 Task: Use GitHub's "Repository Insights" for traffic insights.
Action: Mouse moved to (1378, 87)
Screenshot: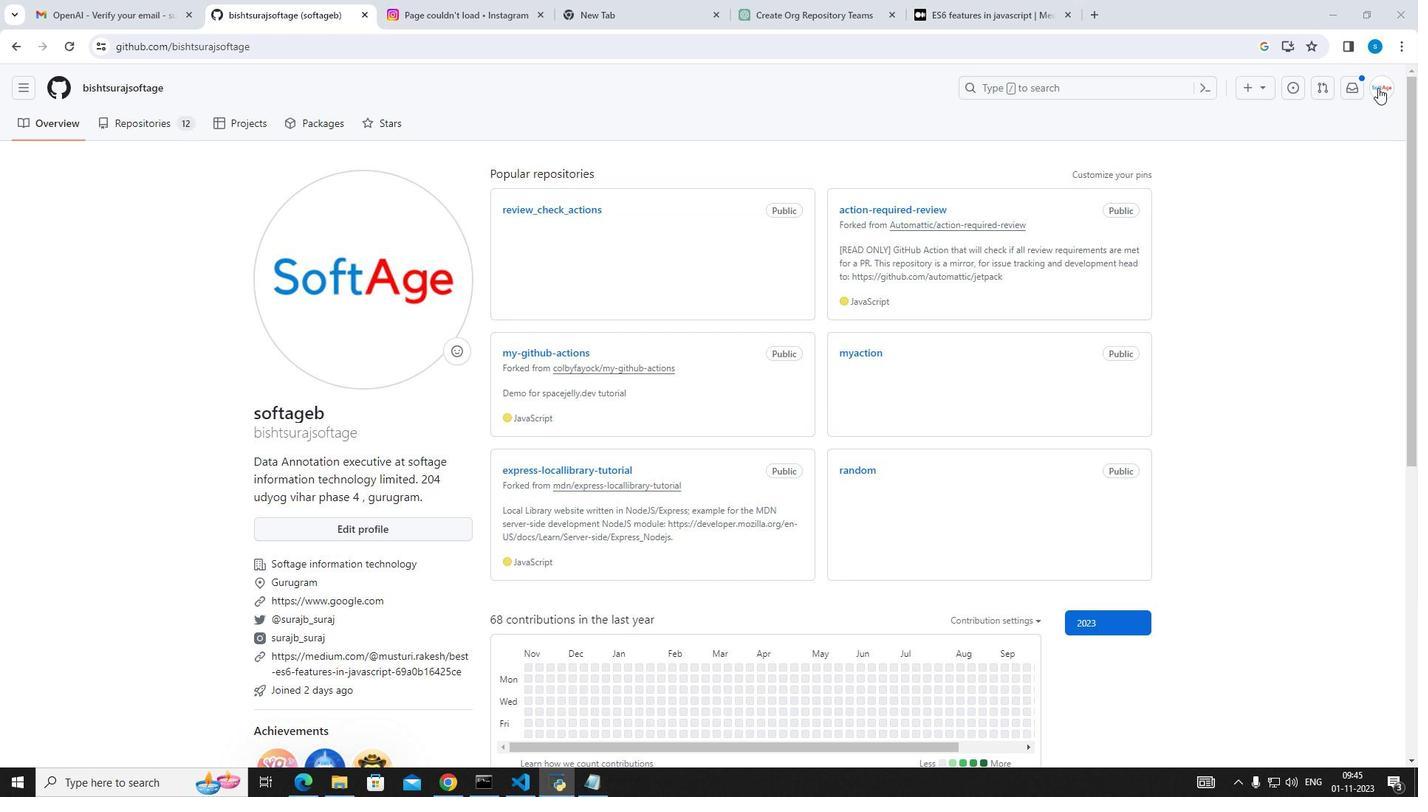 
Action: Mouse pressed left at (1378, 87)
Screenshot: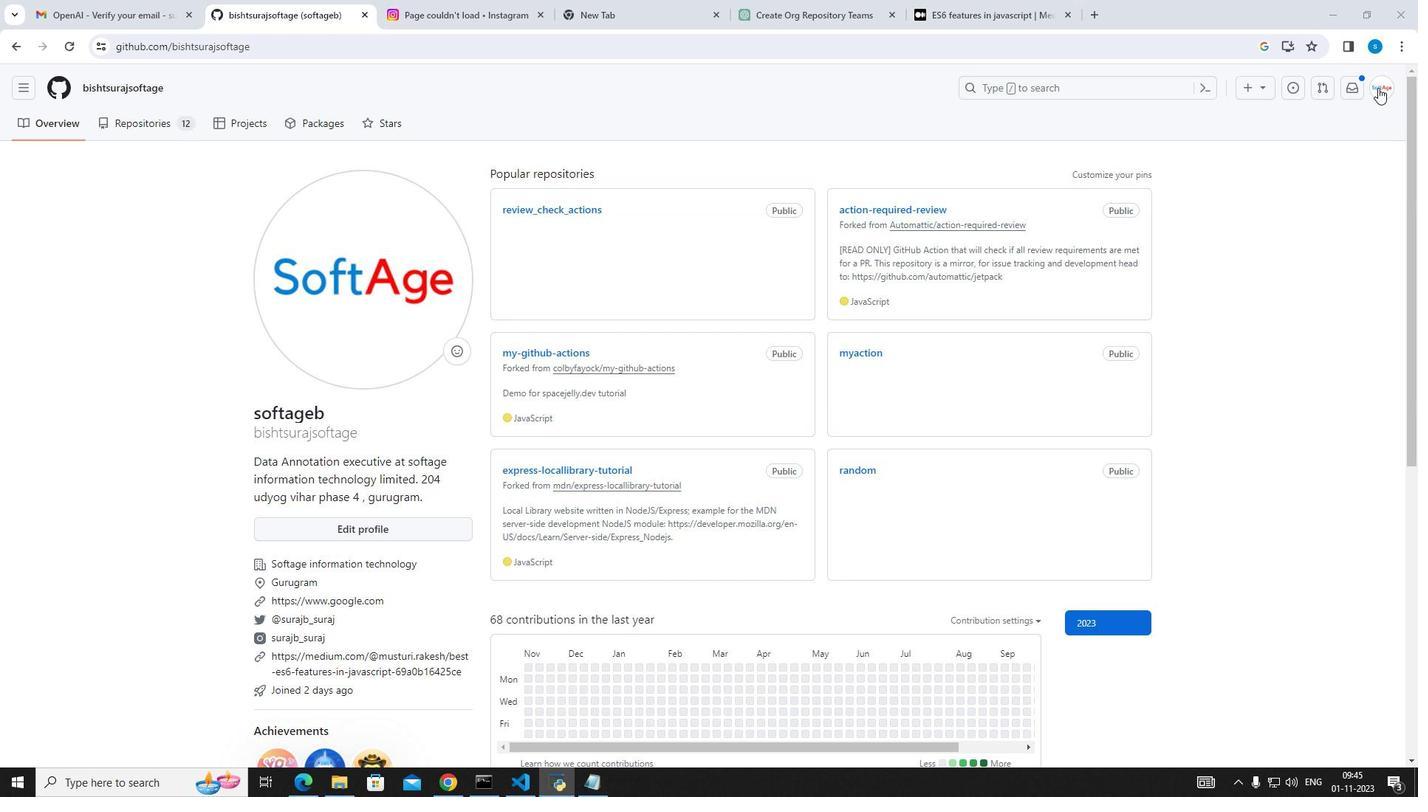 
Action: Mouse moved to (1276, 200)
Screenshot: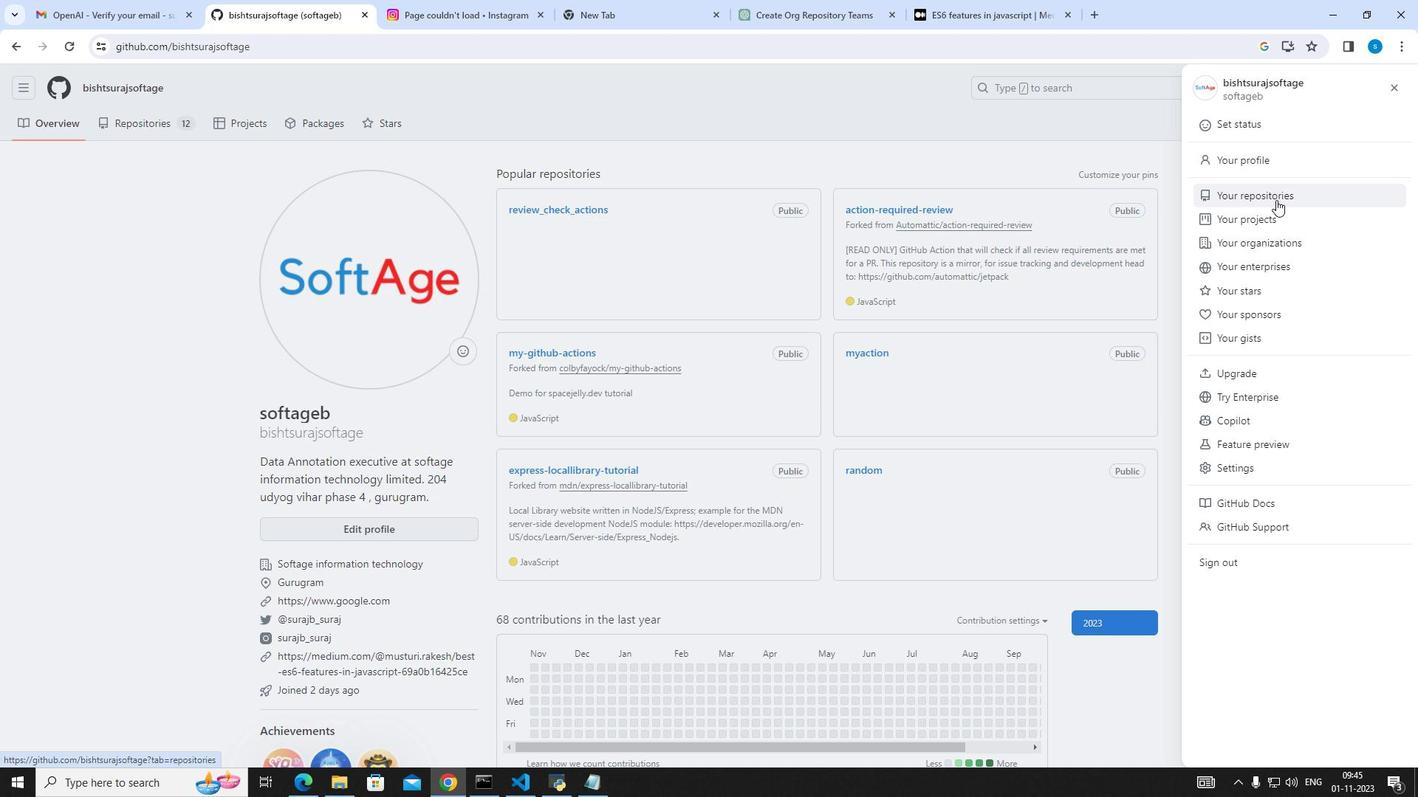 
Action: Mouse pressed left at (1276, 200)
Screenshot: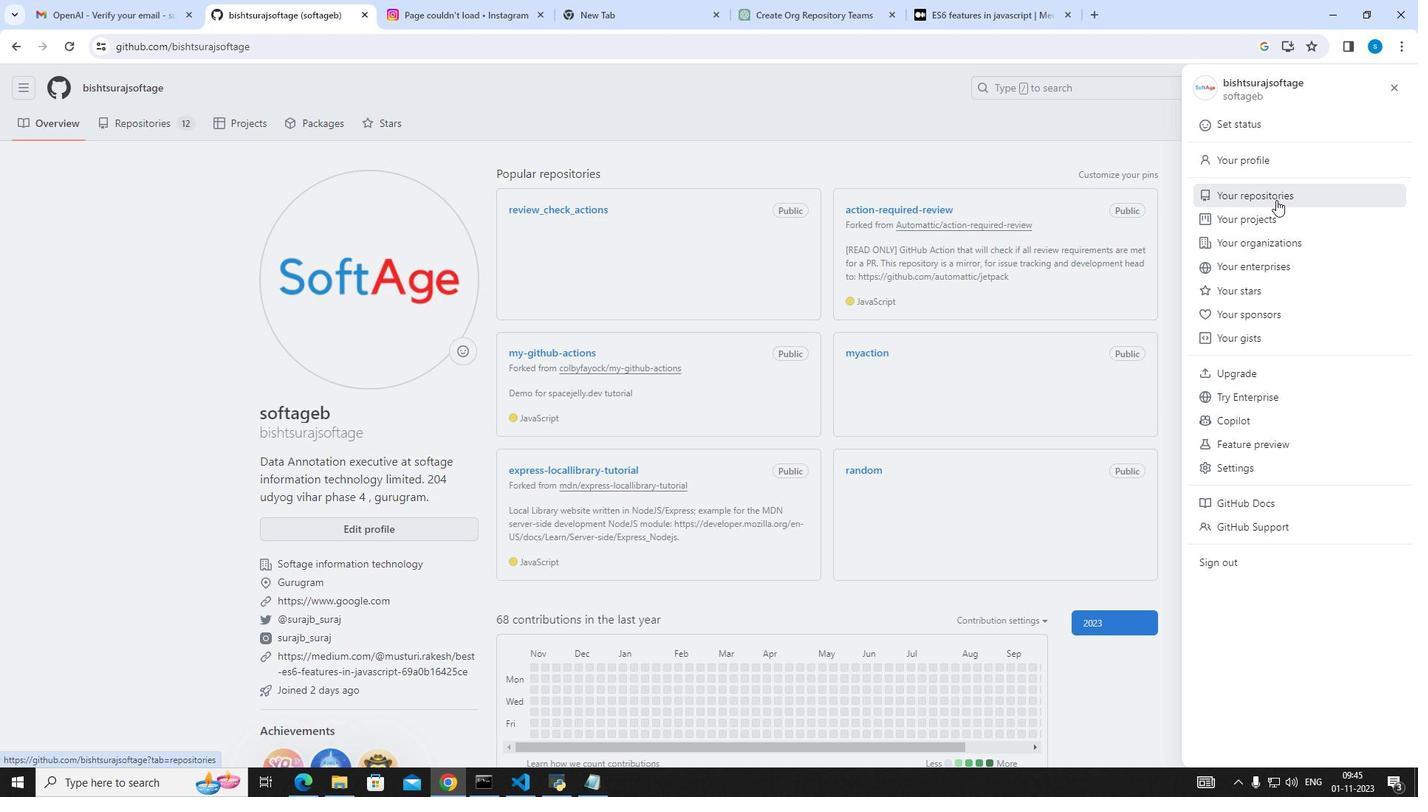 
Action: Mouse moved to (1099, 380)
Screenshot: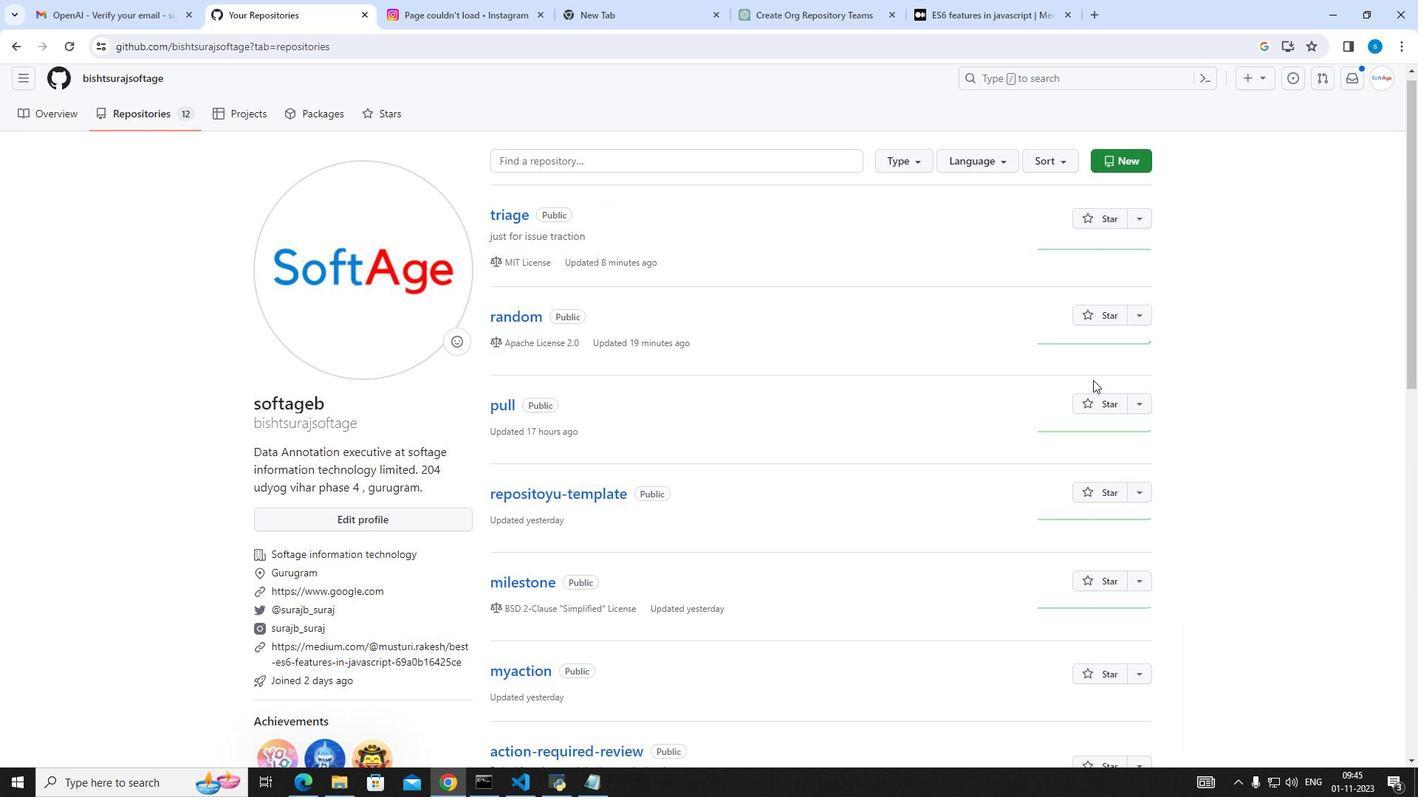 
Action: Mouse scrolled (1099, 379) with delta (0, 0)
Screenshot: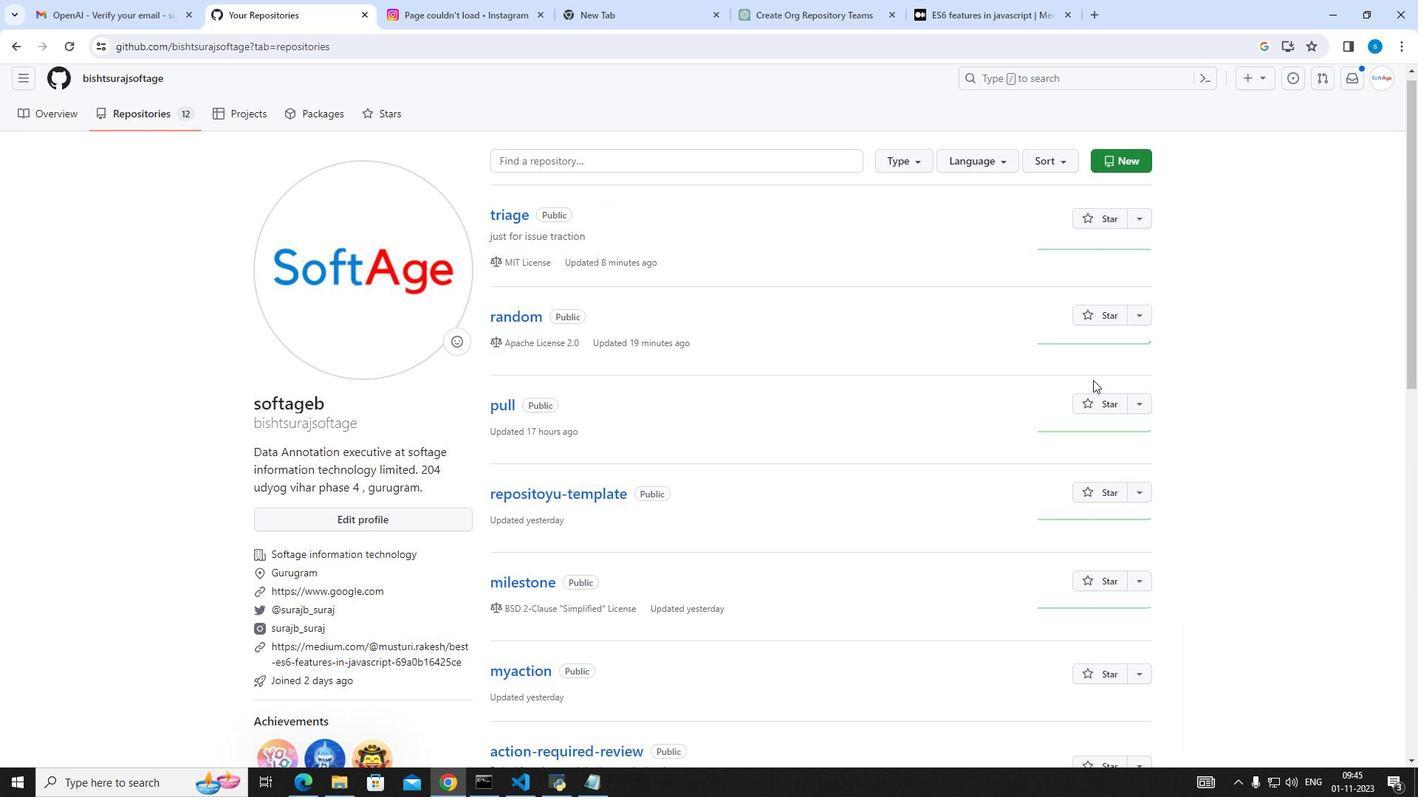 
Action: Mouse moved to (1095, 380)
Screenshot: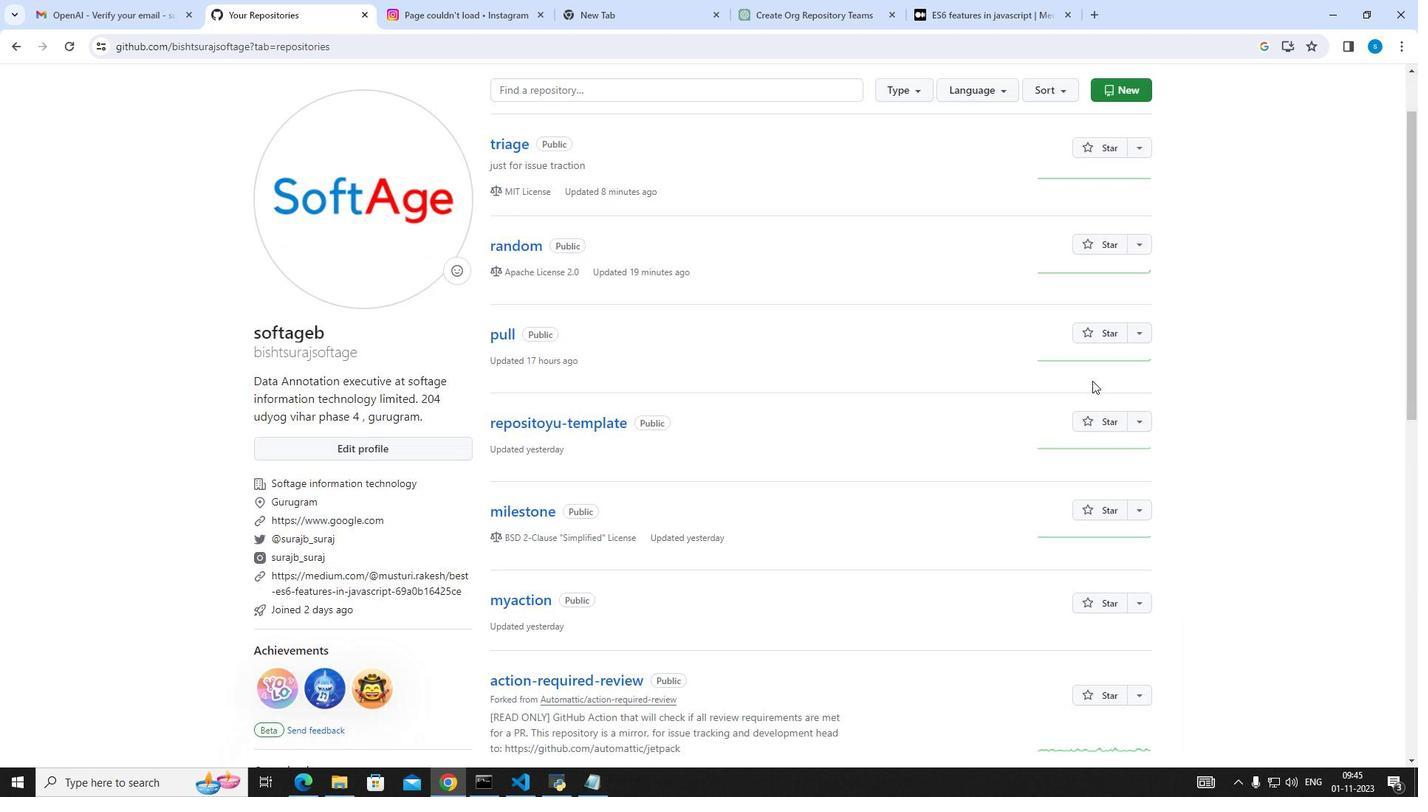 
Action: Mouse scrolled (1095, 379) with delta (0, 0)
Screenshot: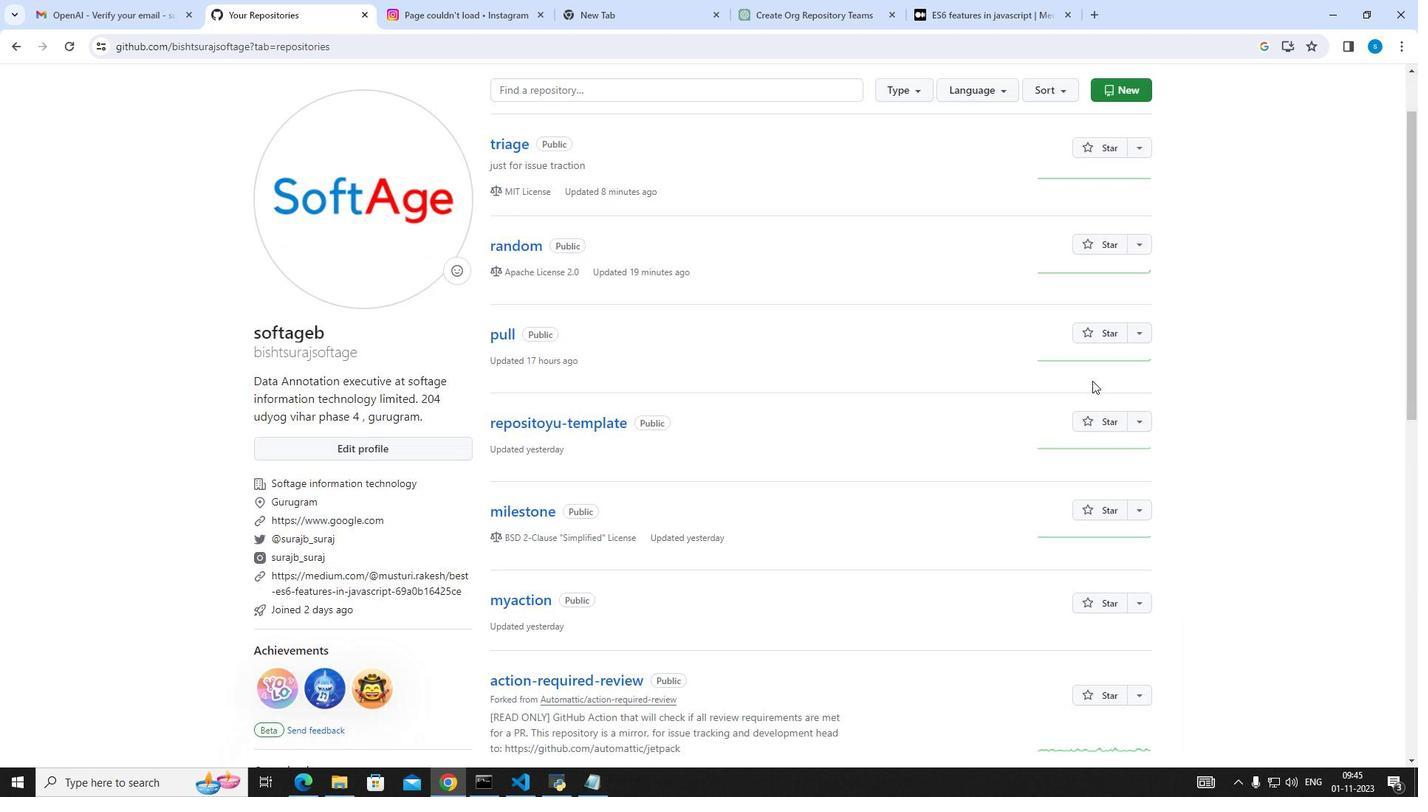 
Action: Mouse moved to (1093, 380)
Screenshot: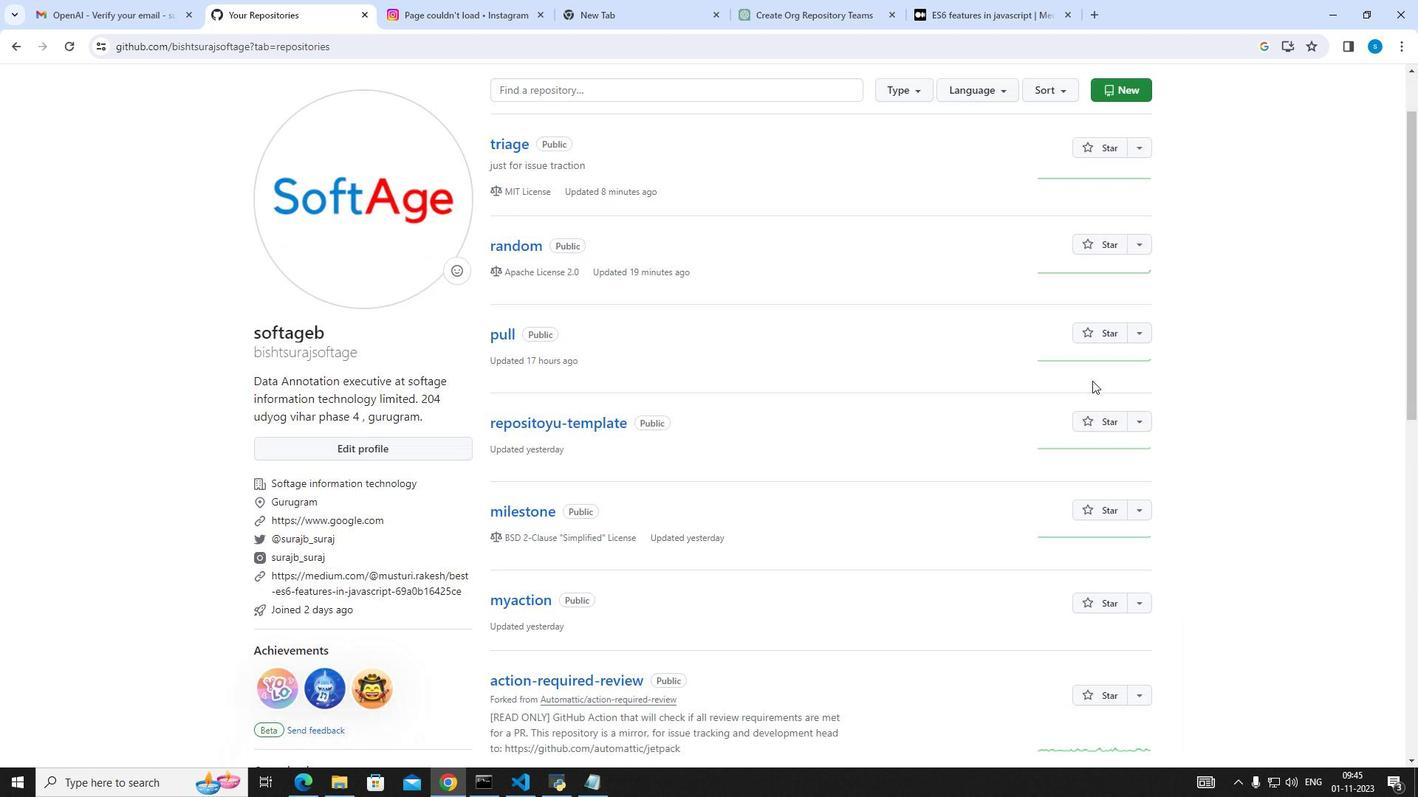 
Action: Mouse scrolled (1093, 379) with delta (0, 0)
Screenshot: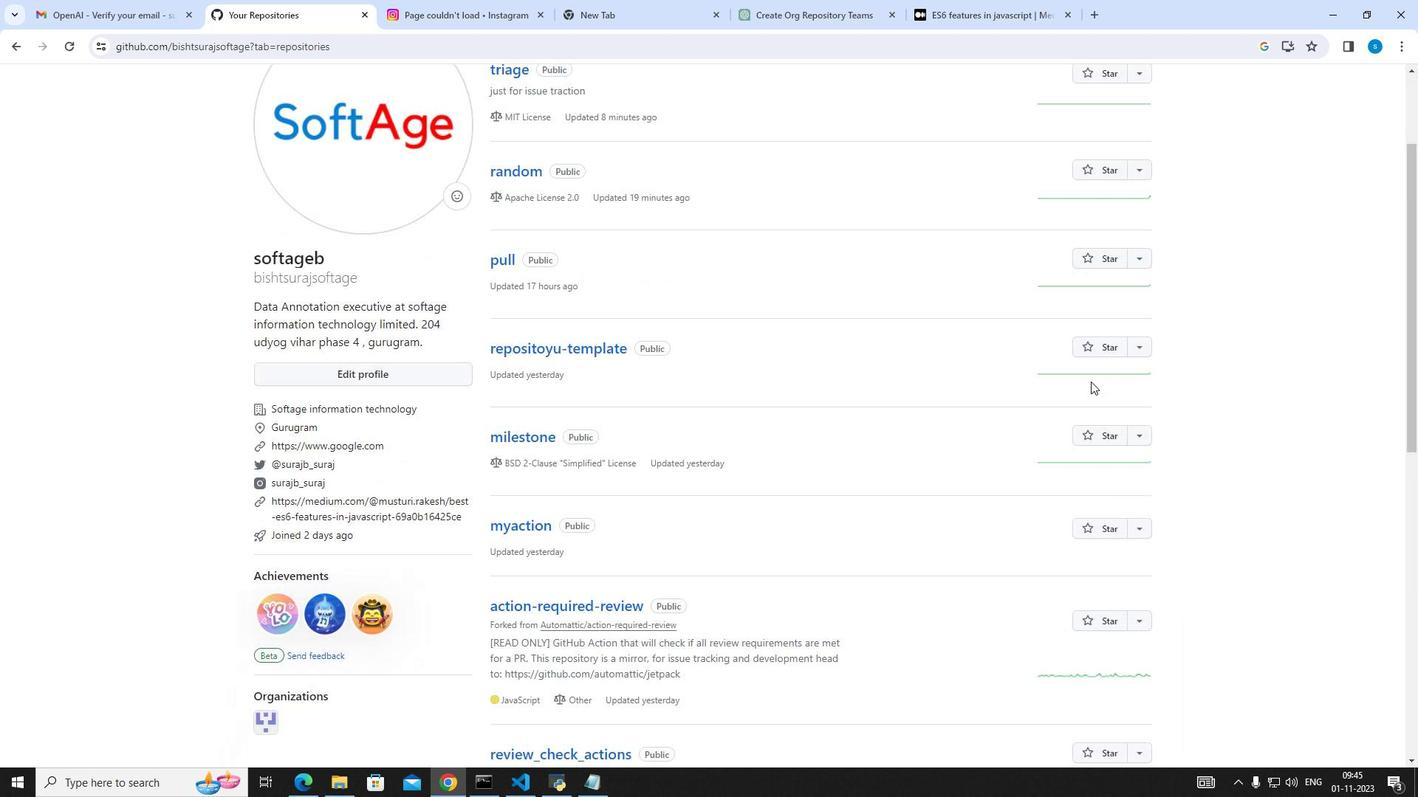 
Action: Mouse moved to (1092, 381)
Screenshot: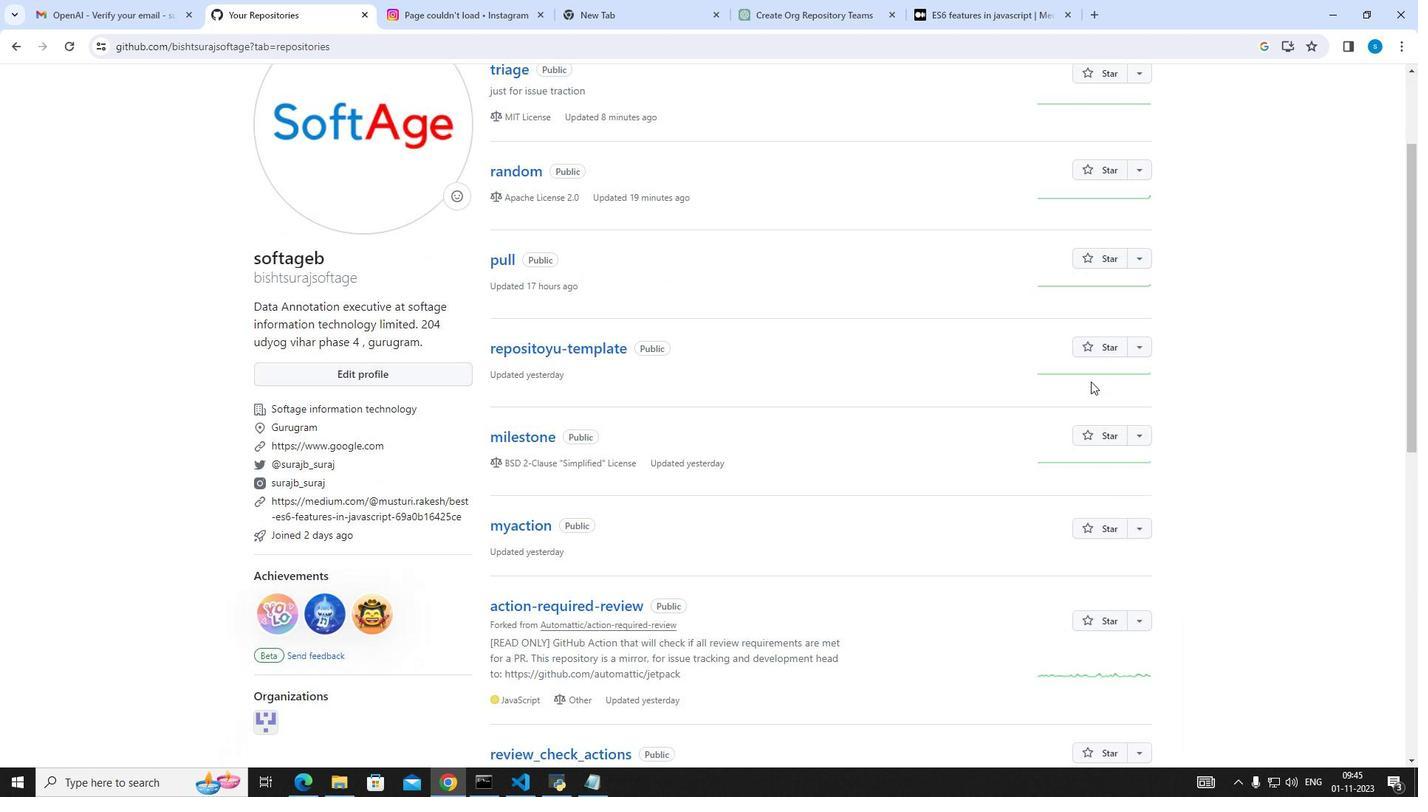 
Action: Mouse scrolled (1092, 380) with delta (0, 0)
Screenshot: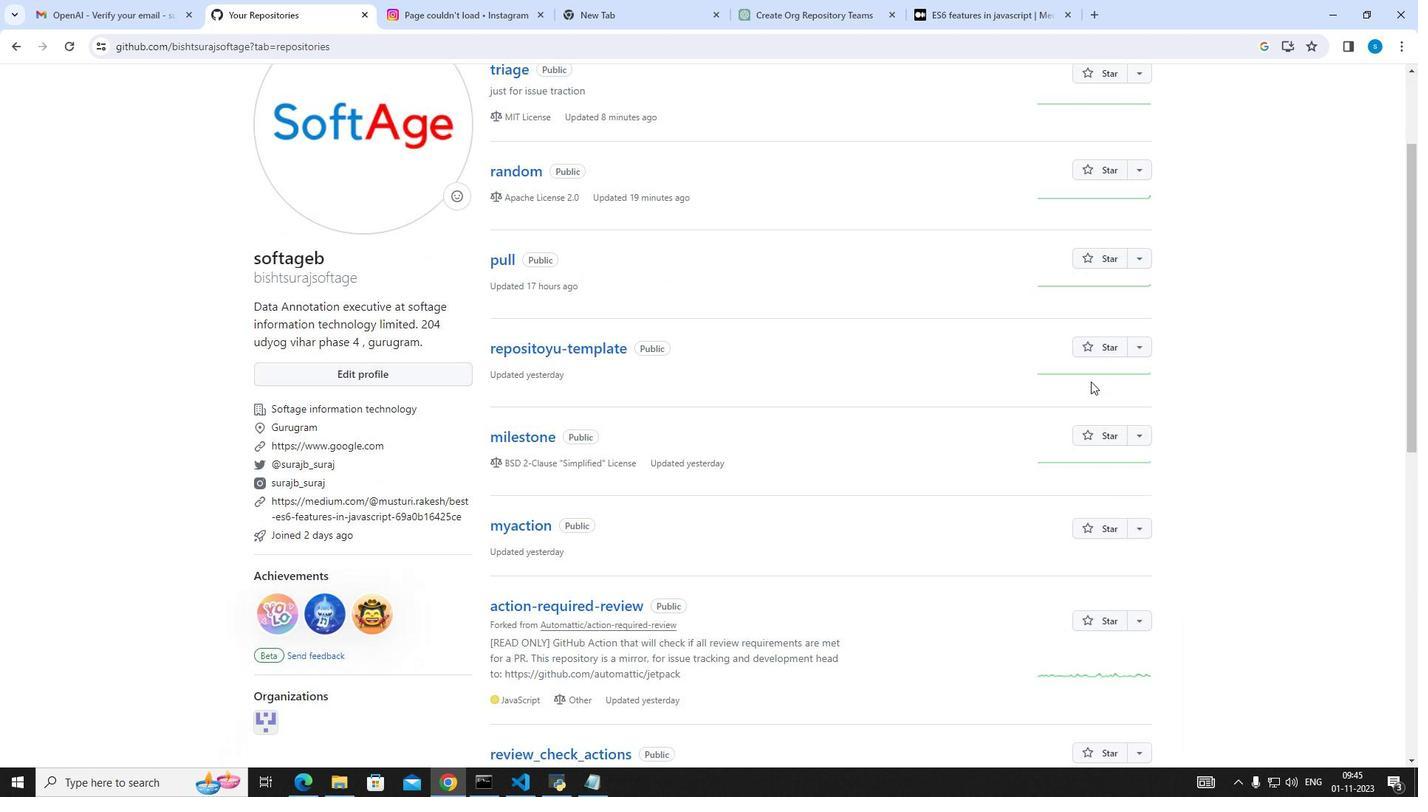 
Action: Mouse moved to (1090, 381)
Screenshot: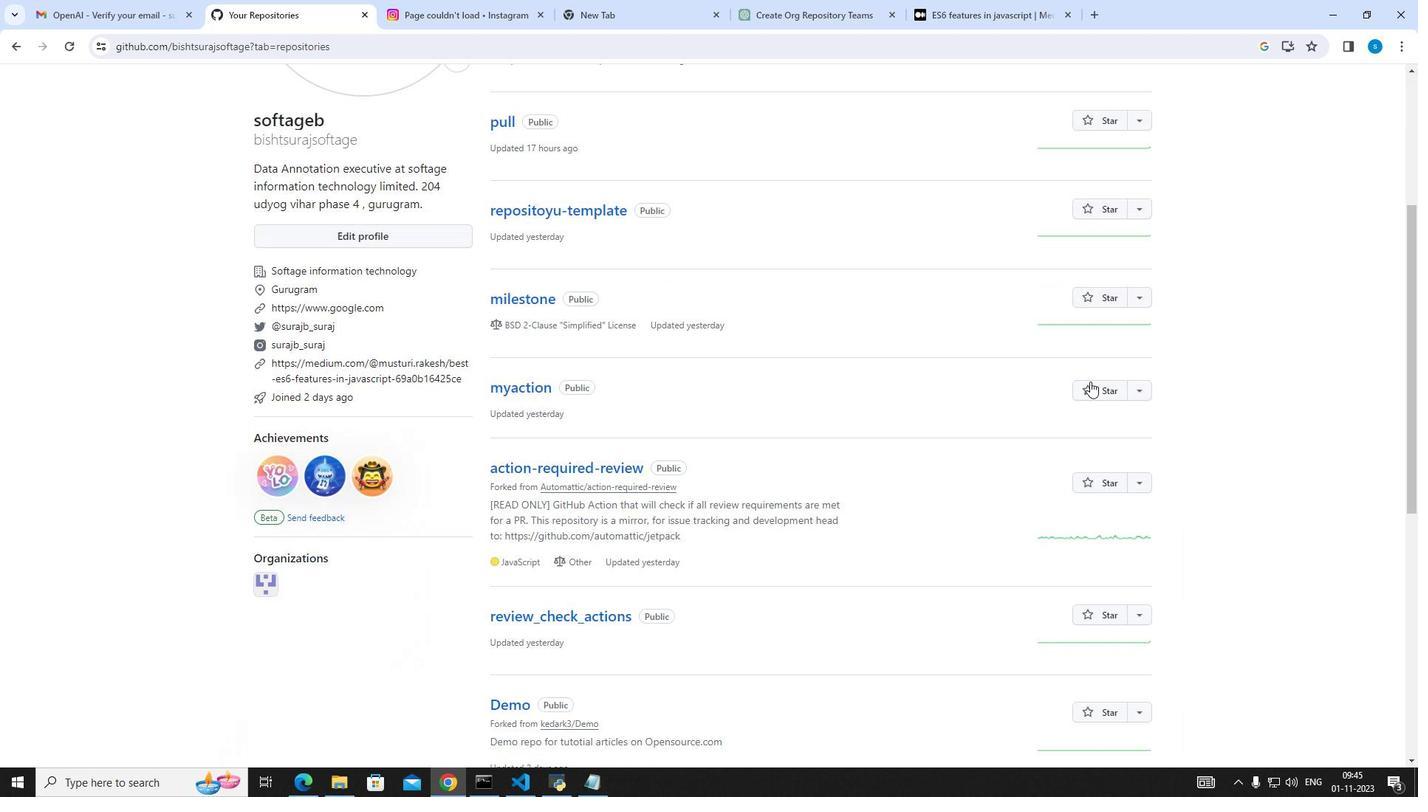 
Action: Mouse scrolled (1090, 381) with delta (0, 0)
Screenshot: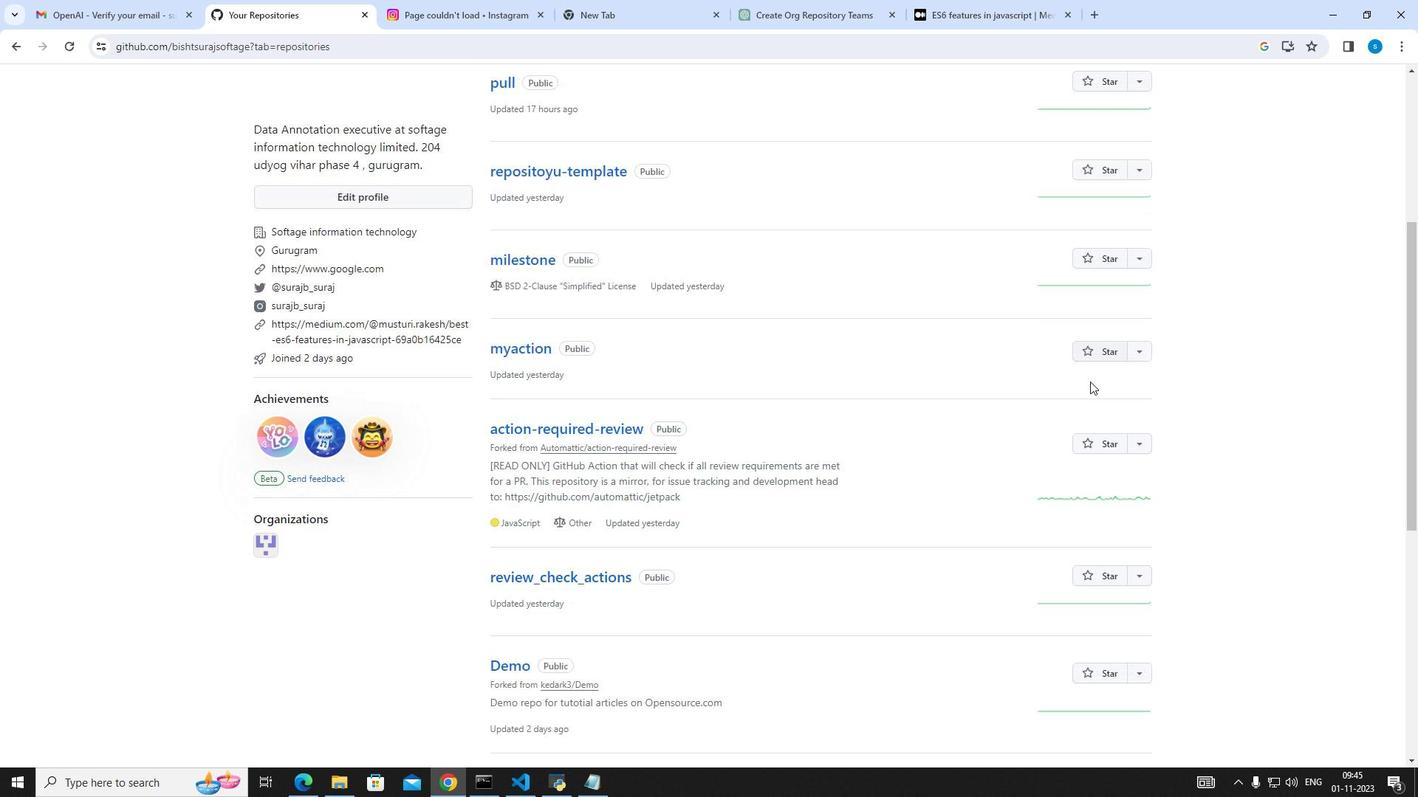 
Action: Mouse scrolled (1090, 381) with delta (0, 0)
Screenshot: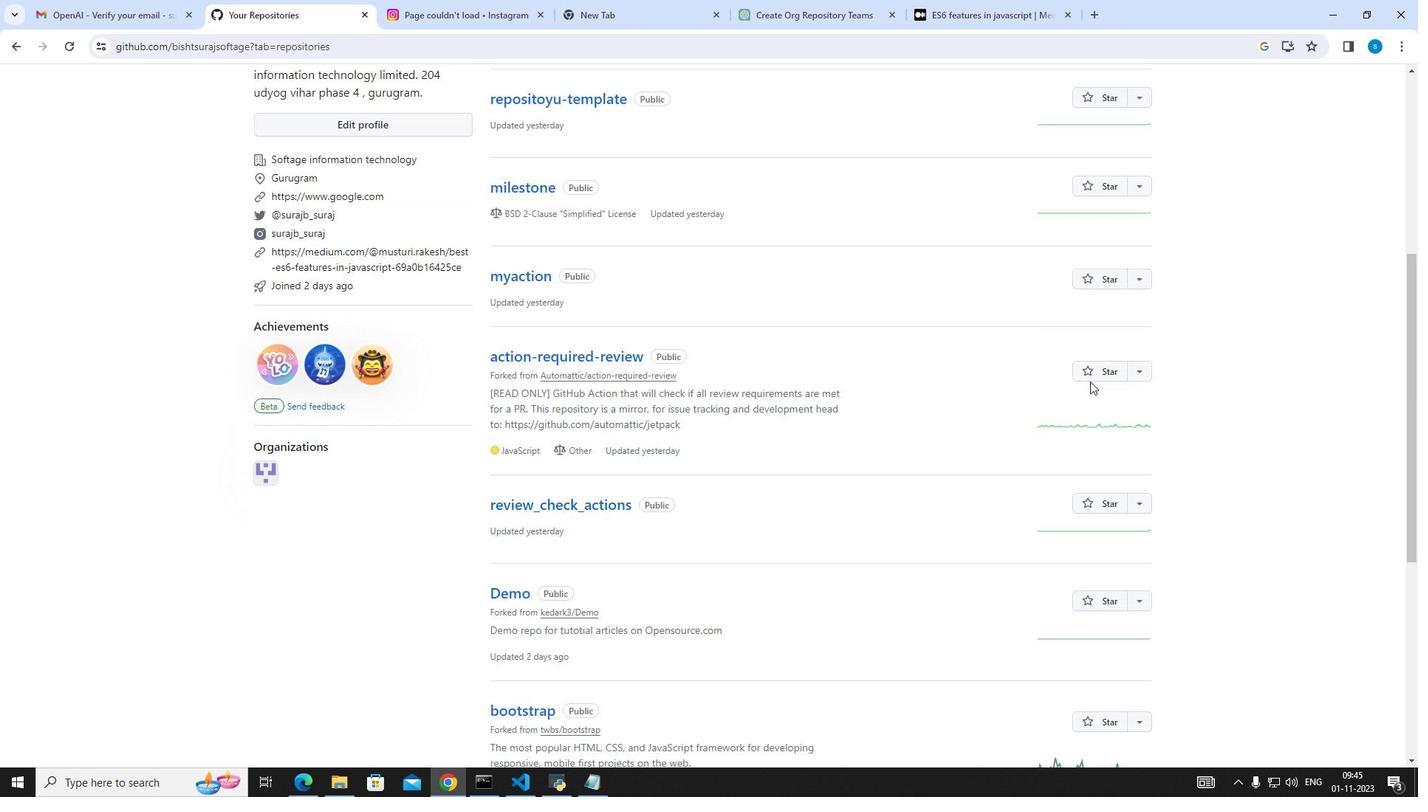 
Action: Mouse scrolled (1090, 381) with delta (0, 0)
Screenshot: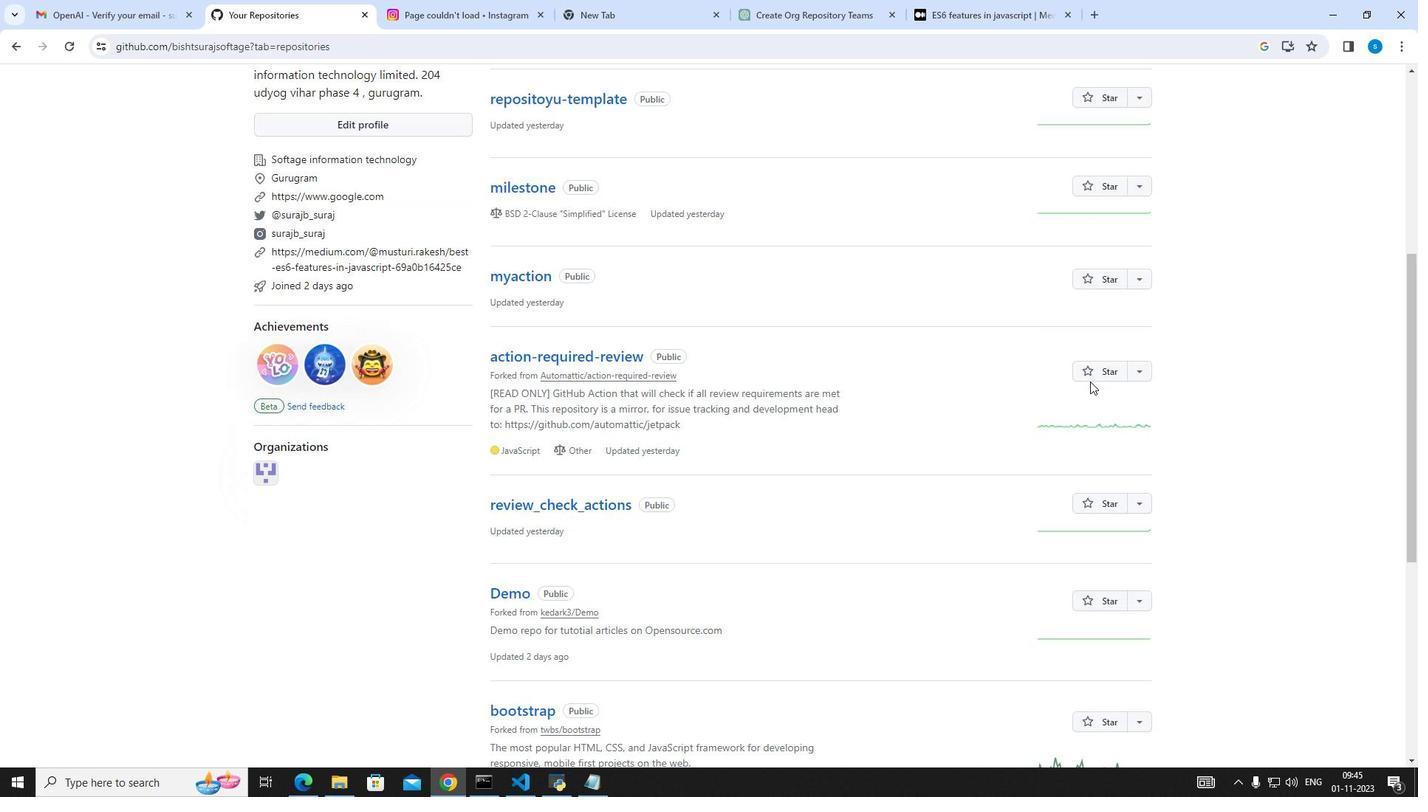 
Action: Mouse moved to (1089, 381)
Screenshot: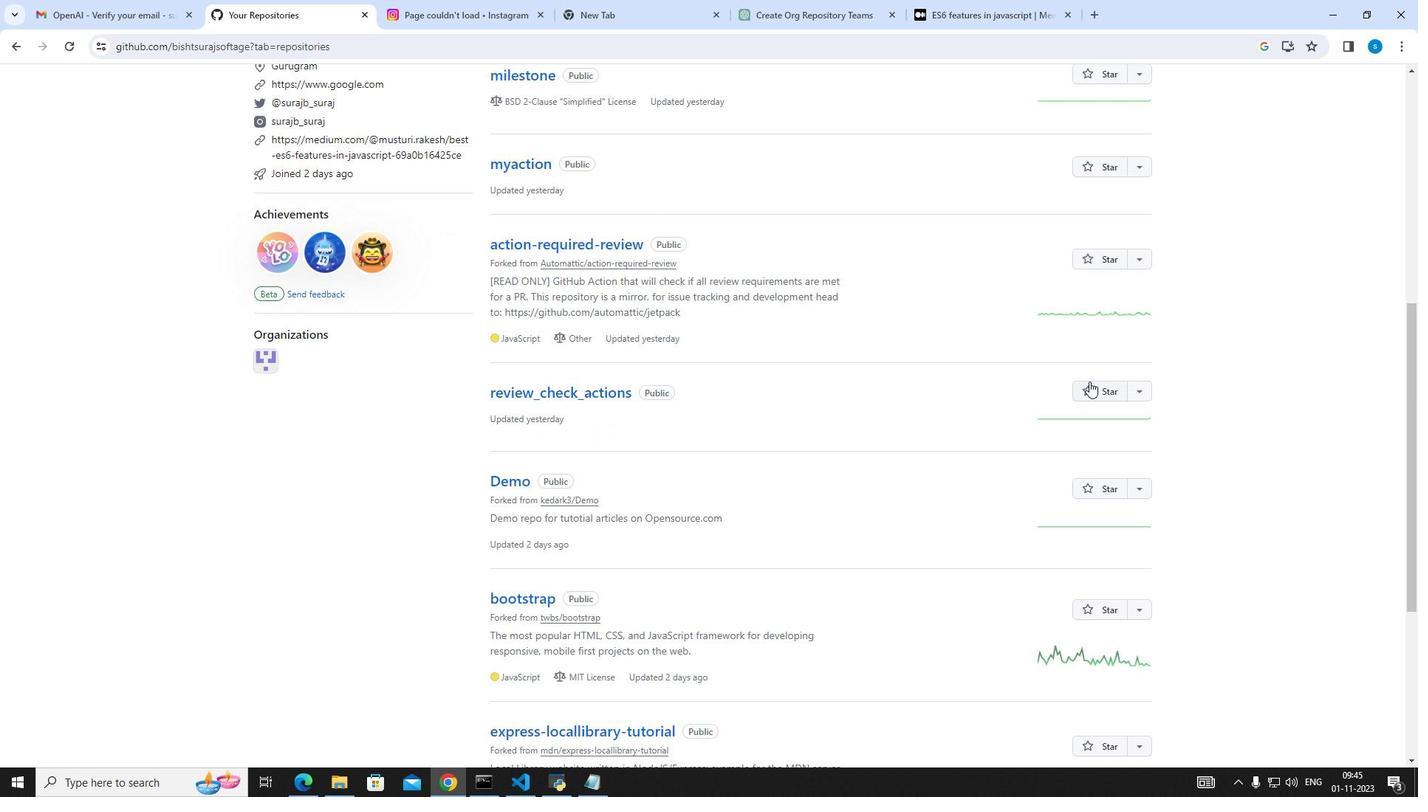 
Action: Mouse scrolled (1089, 381) with delta (0, 0)
Screenshot: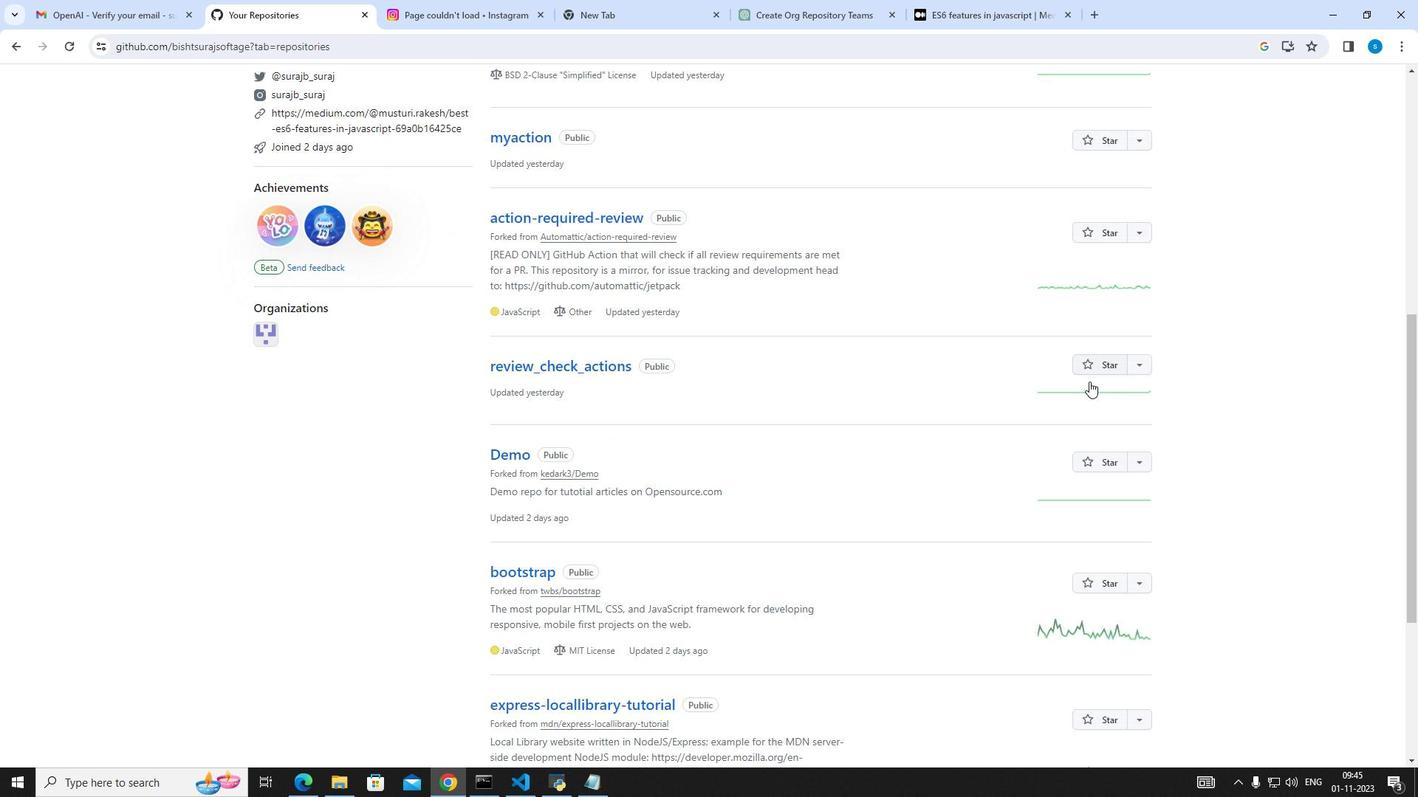 
Action: Mouse scrolled (1089, 381) with delta (0, 0)
Screenshot: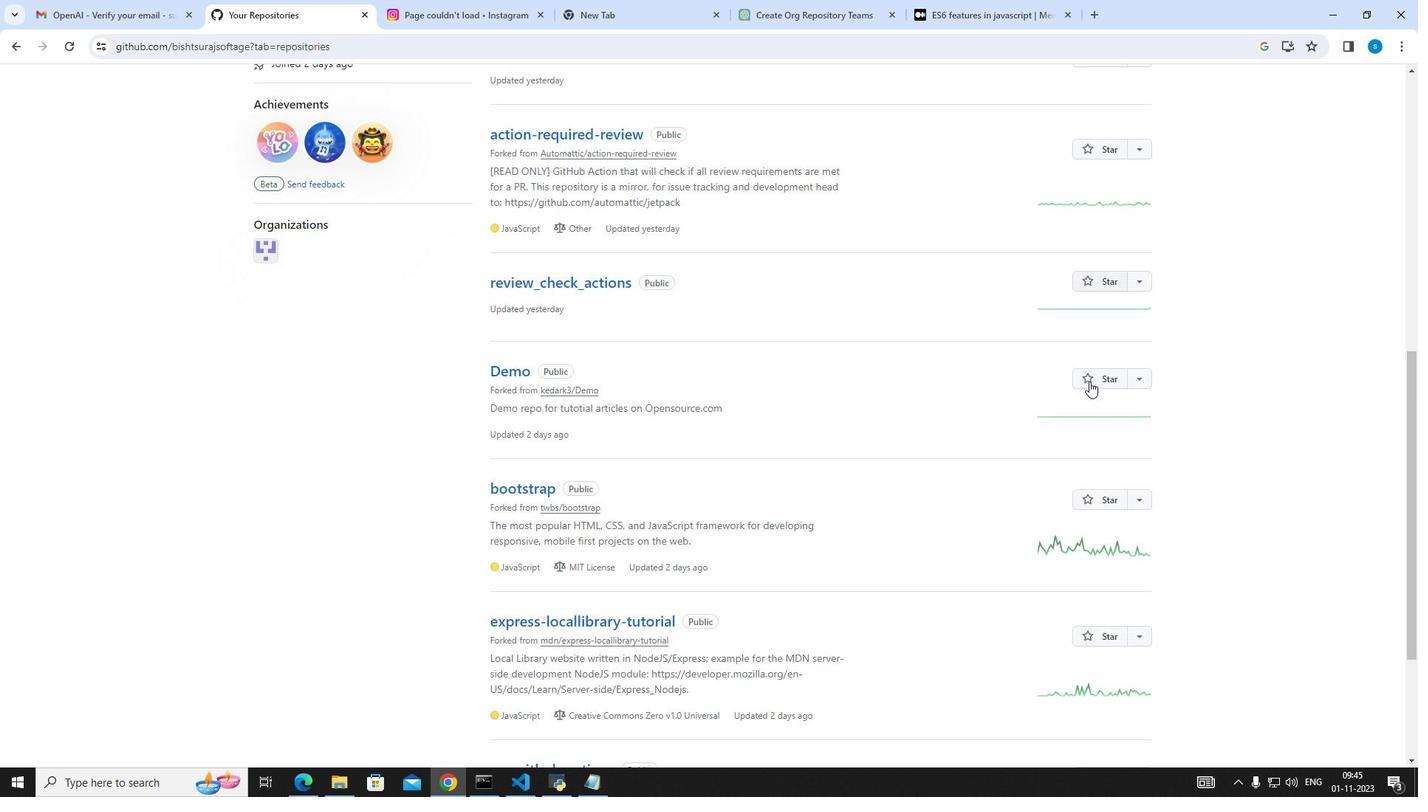 
Action: Mouse scrolled (1089, 381) with delta (0, 0)
Screenshot: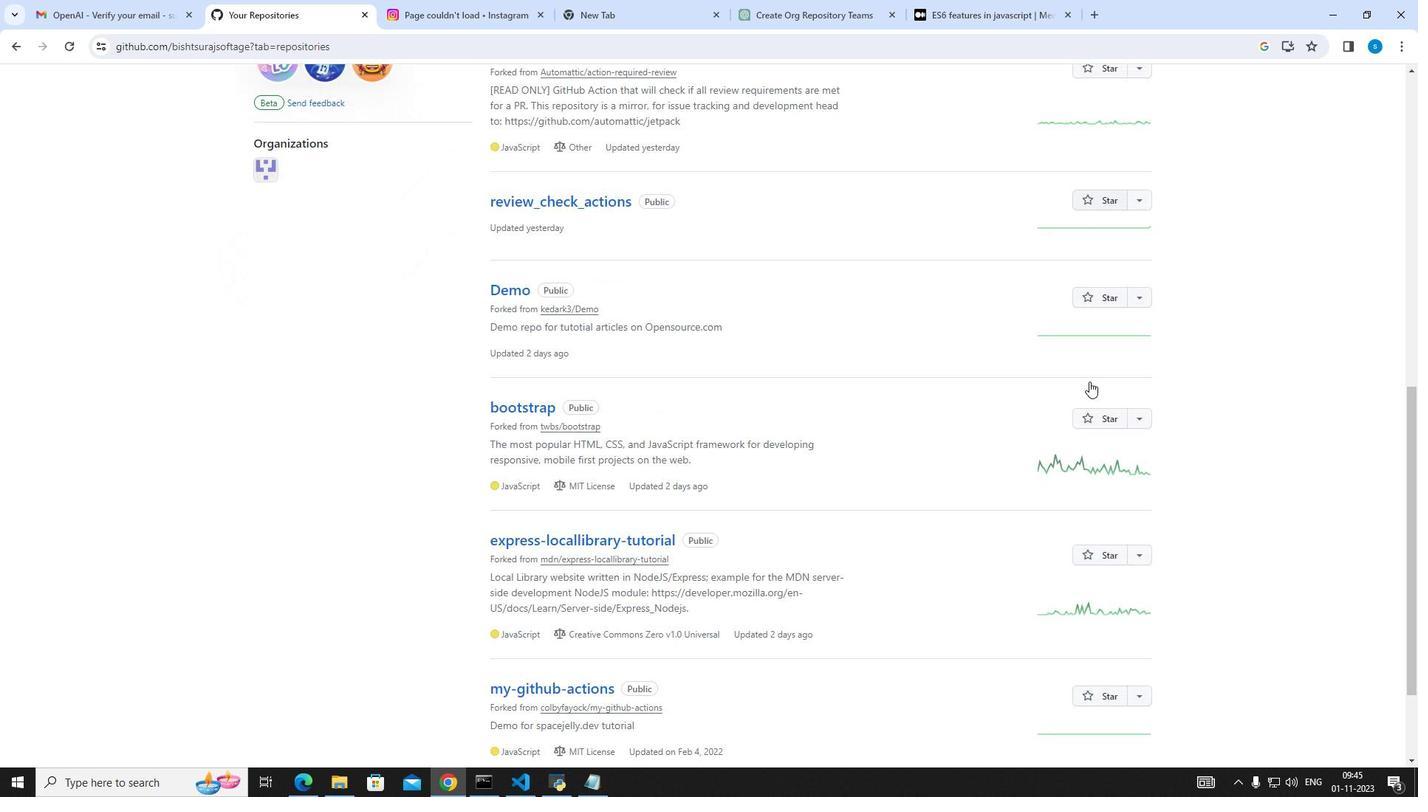 
Action: Mouse moved to (608, 500)
Screenshot: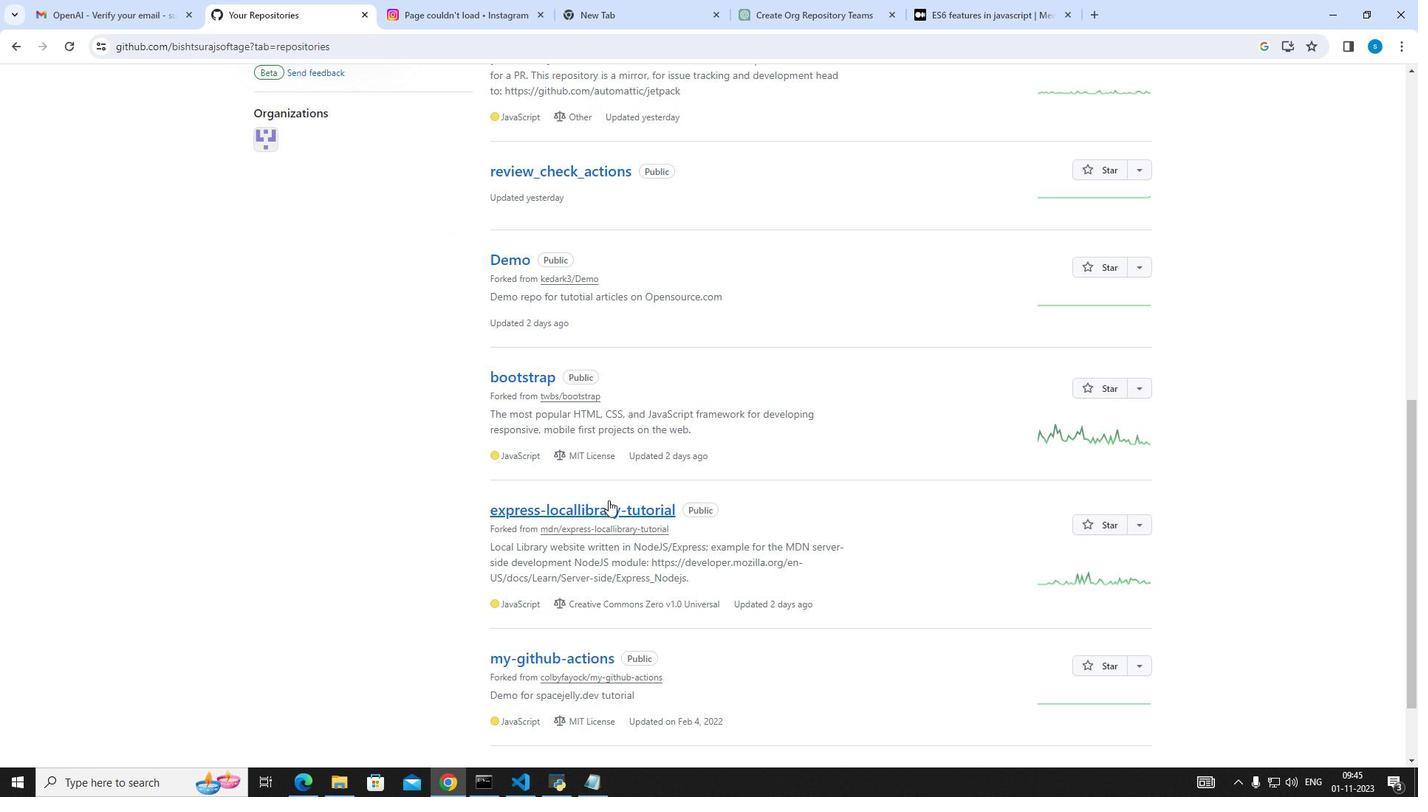 
Action: Mouse pressed left at (608, 500)
Screenshot: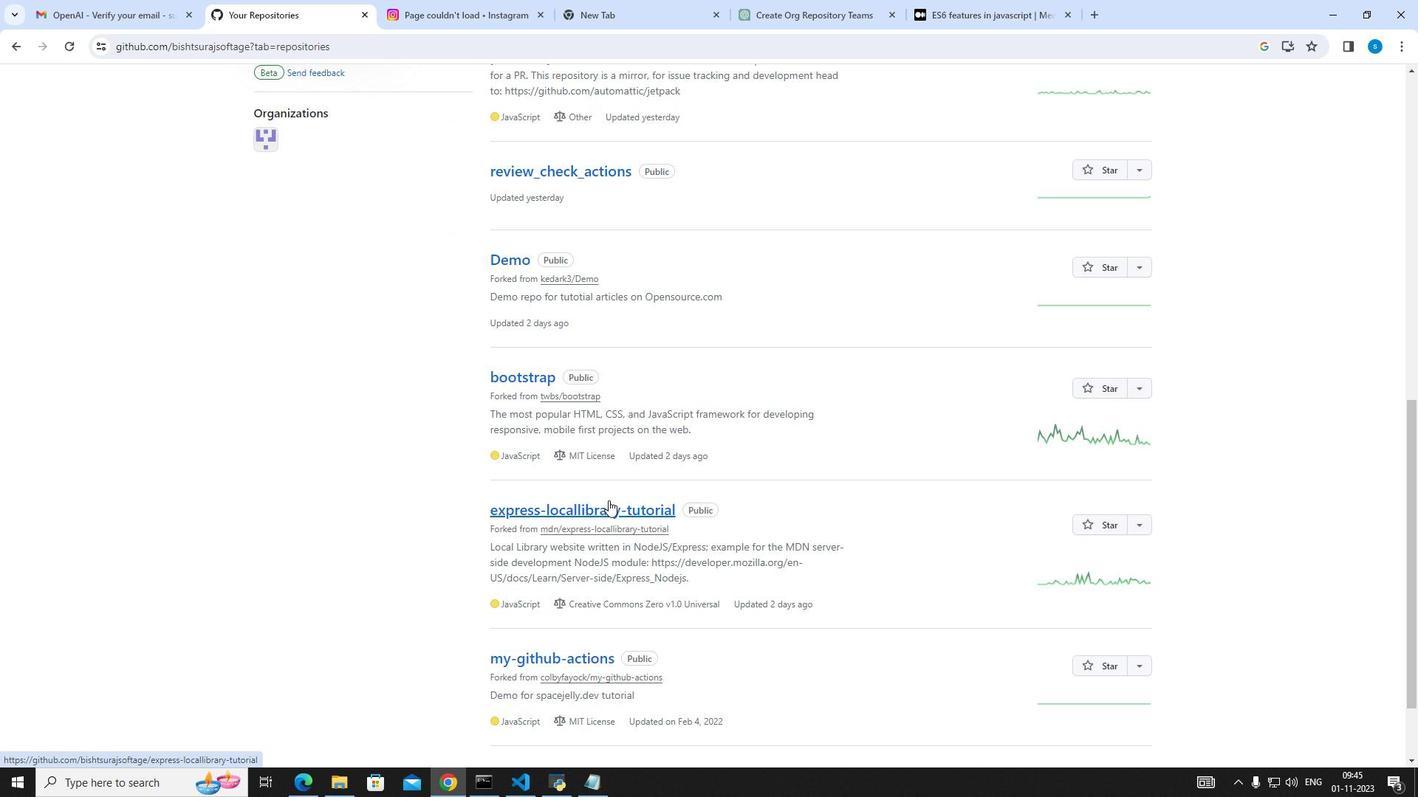 
Action: Mouse moved to (415, 125)
Screenshot: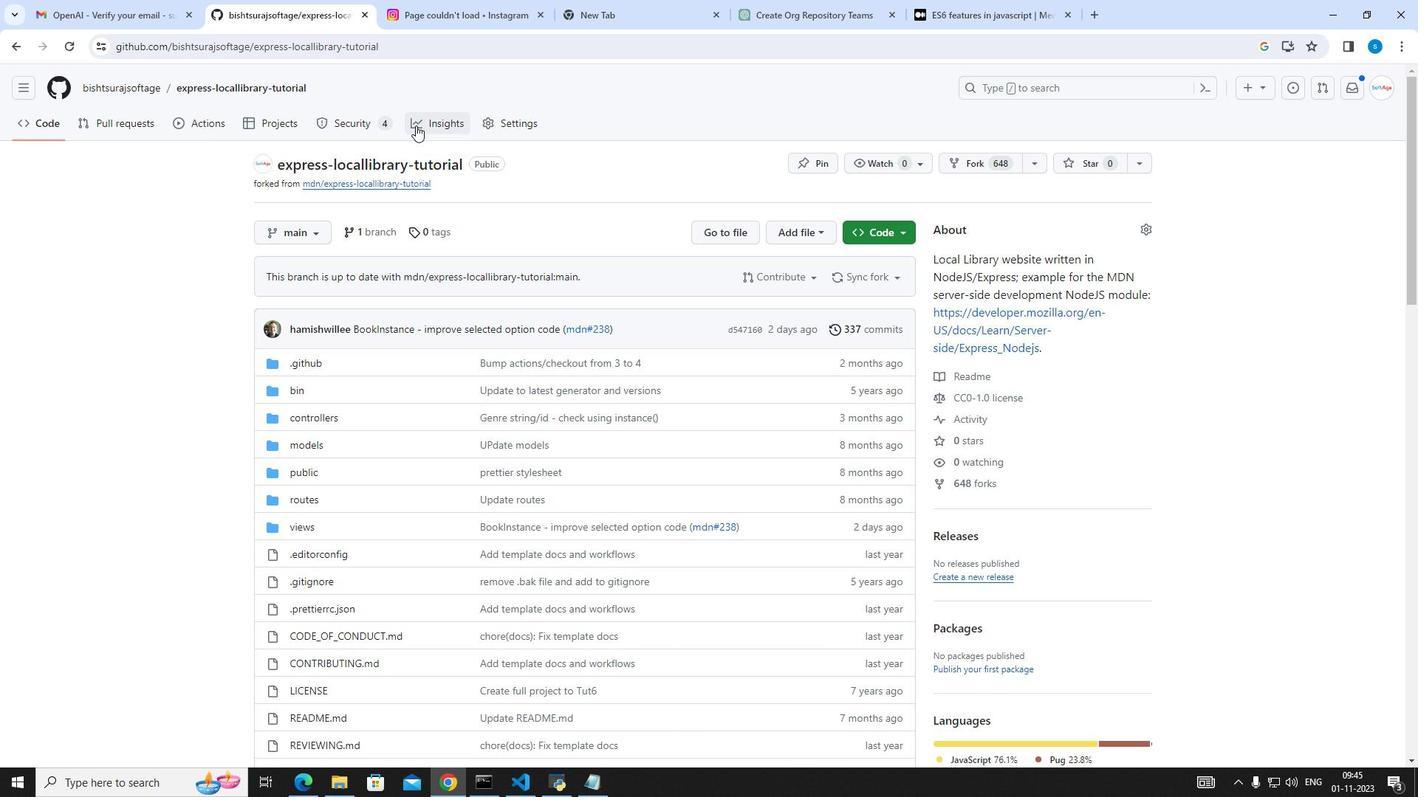 
Action: Mouse pressed left at (415, 125)
Screenshot: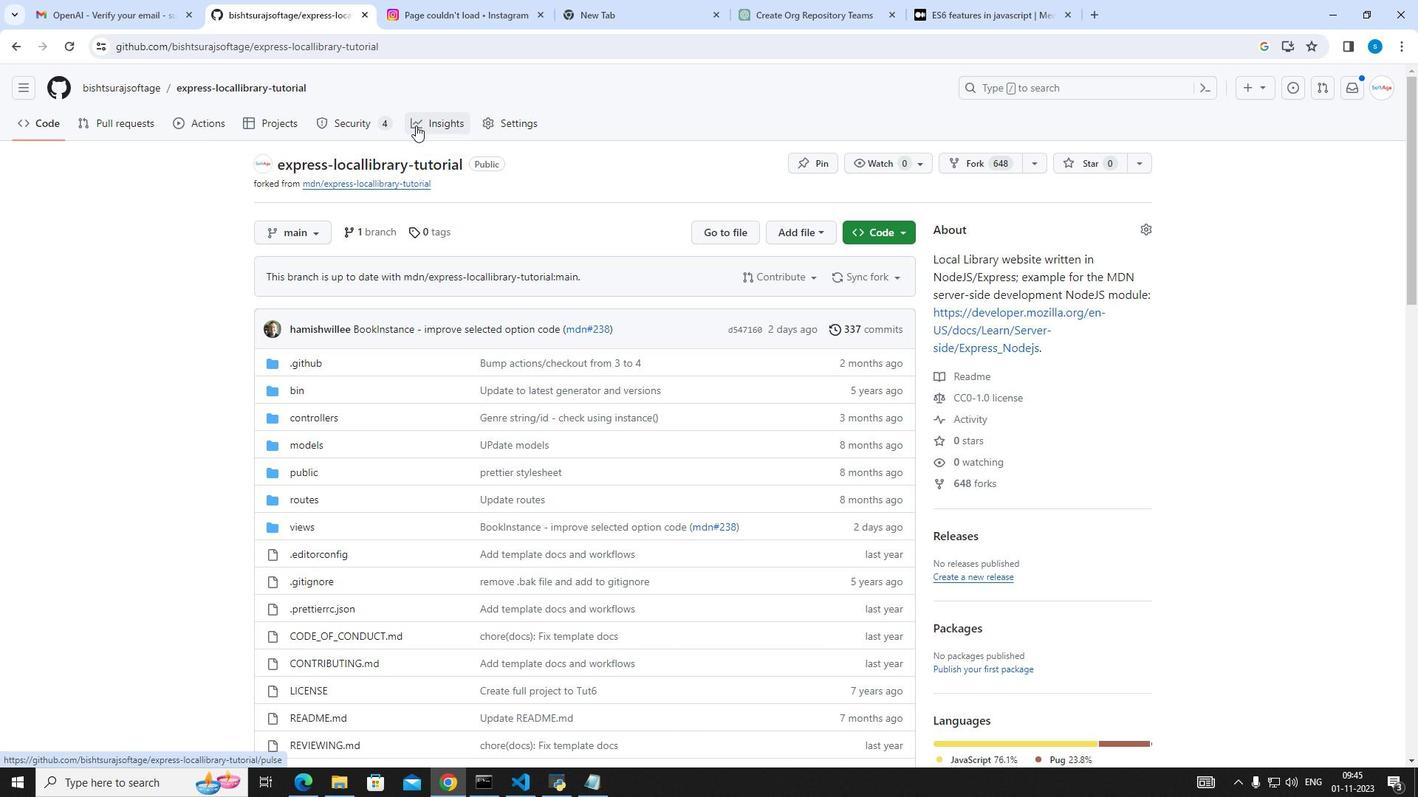 
Action: Mouse moved to (336, 258)
Screenshot: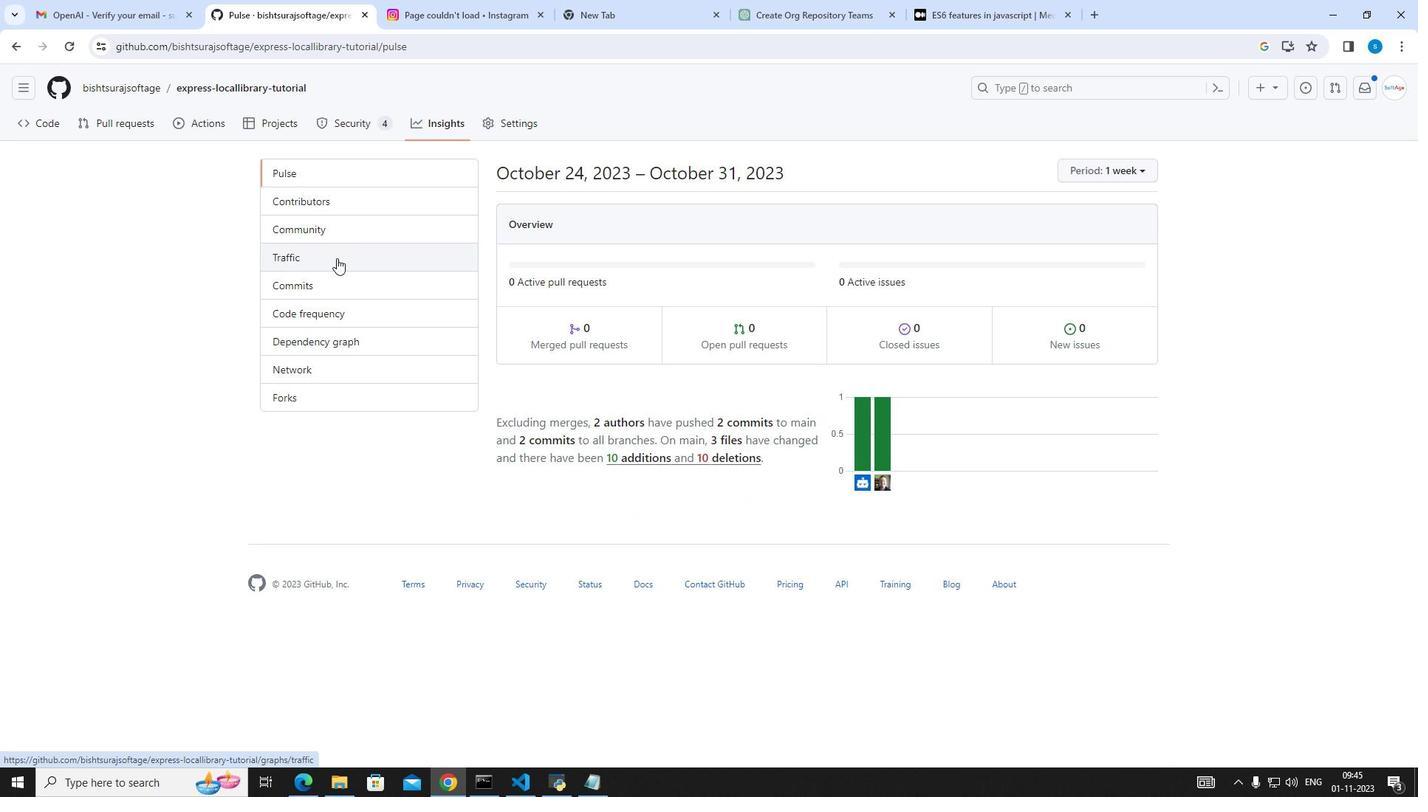 
Action: Mouse pressed left at (336, 258)
Screenshot: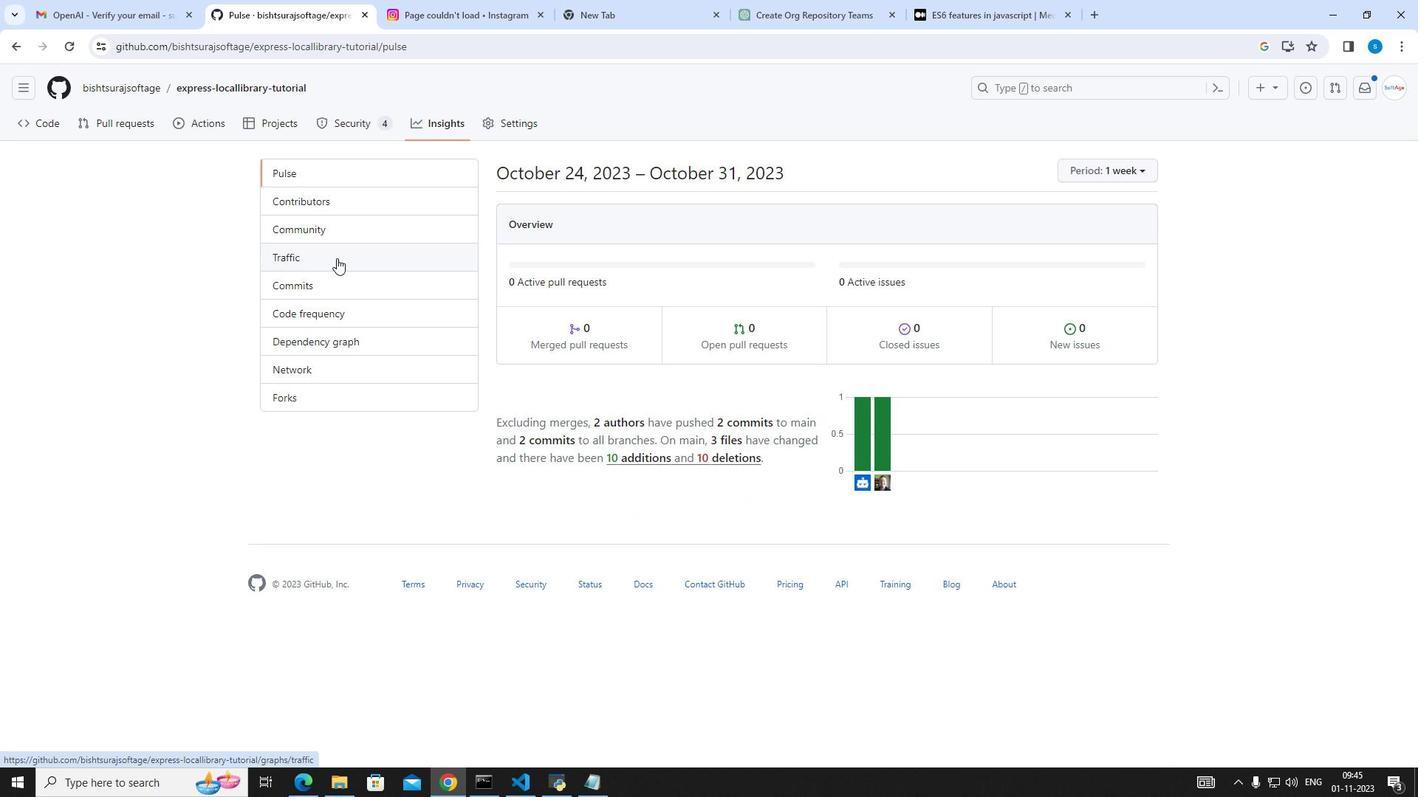 
Action: Mouse moved to (212, 449)
Screenshot: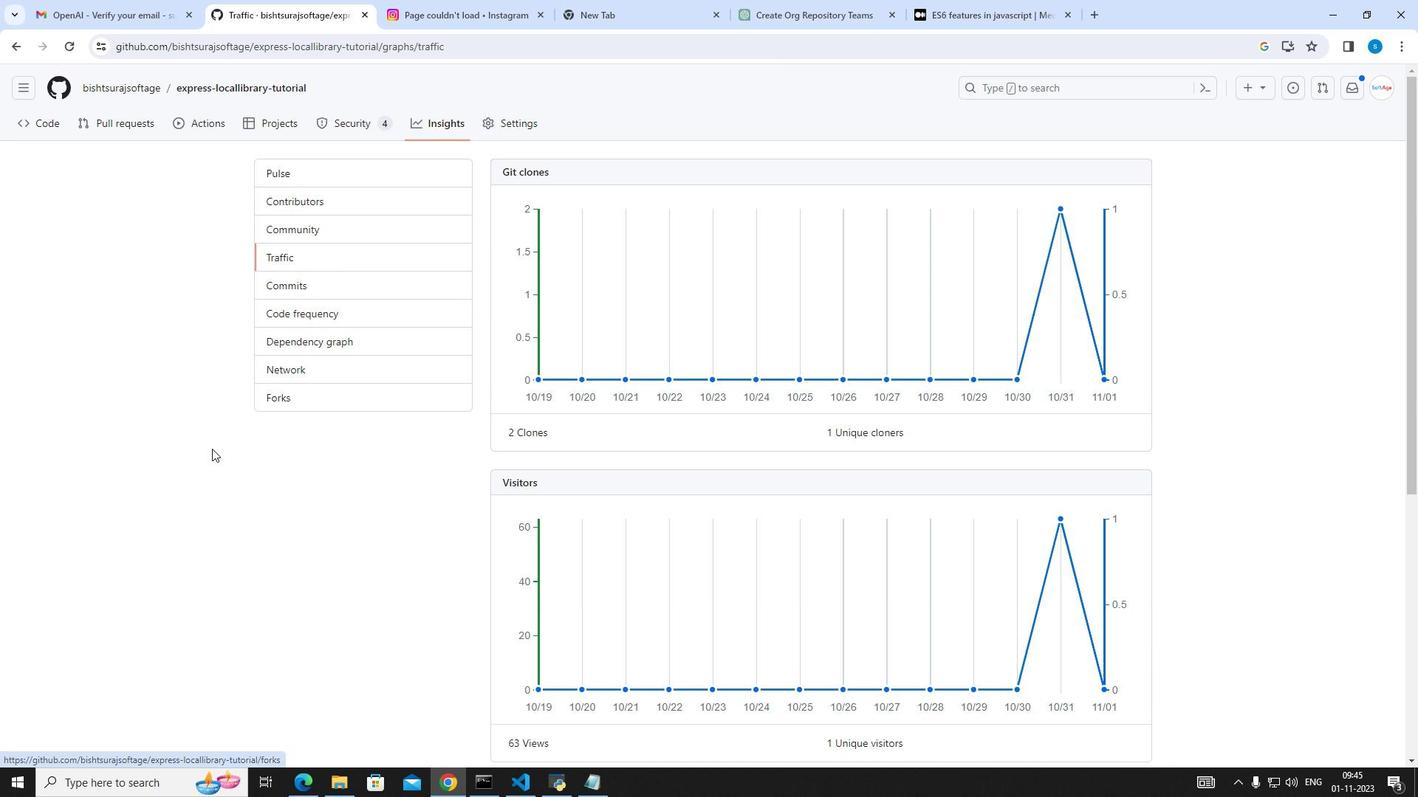 
